 Task: Choose the theme "Light high contrast".
Action: Mouse moved to (1059, 106)
Screenshot: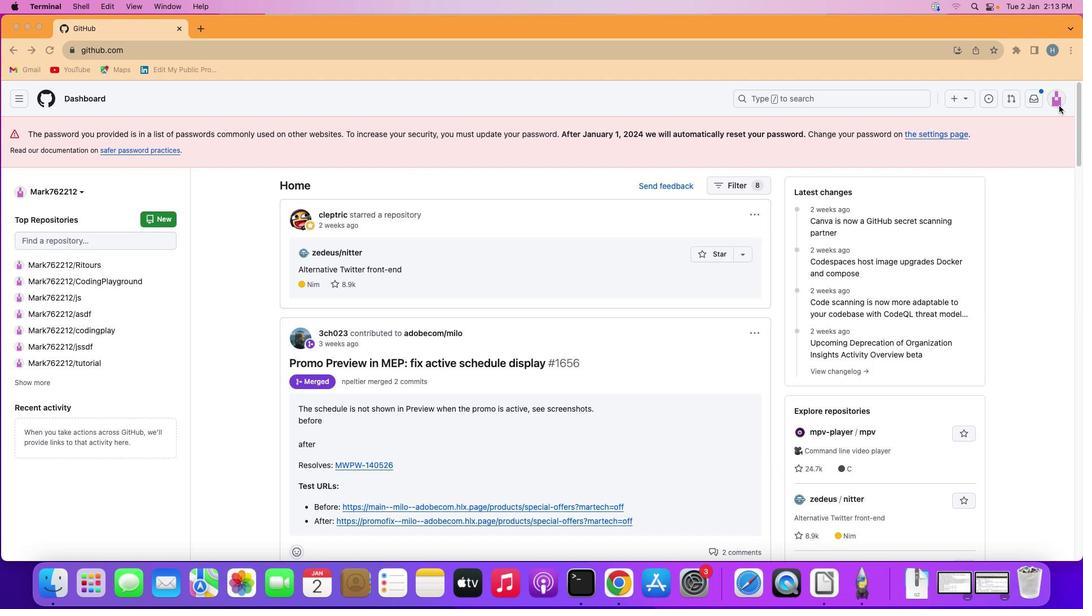 
Action: Mouse pressed left at (1059, 106)
Screenshot: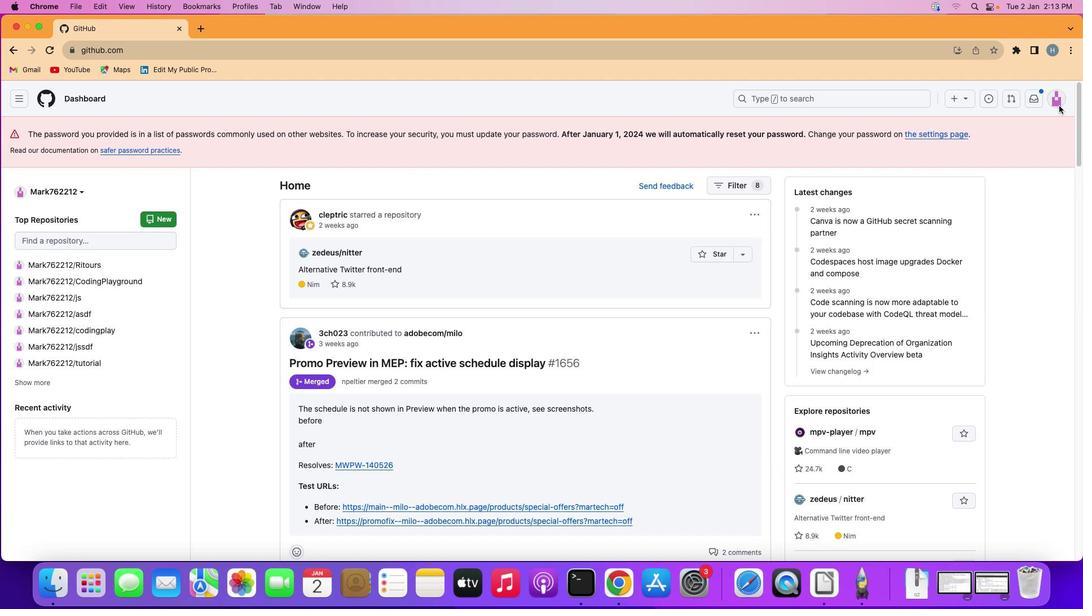
Action: Mouse moved to (1058, 101)
Screenshot: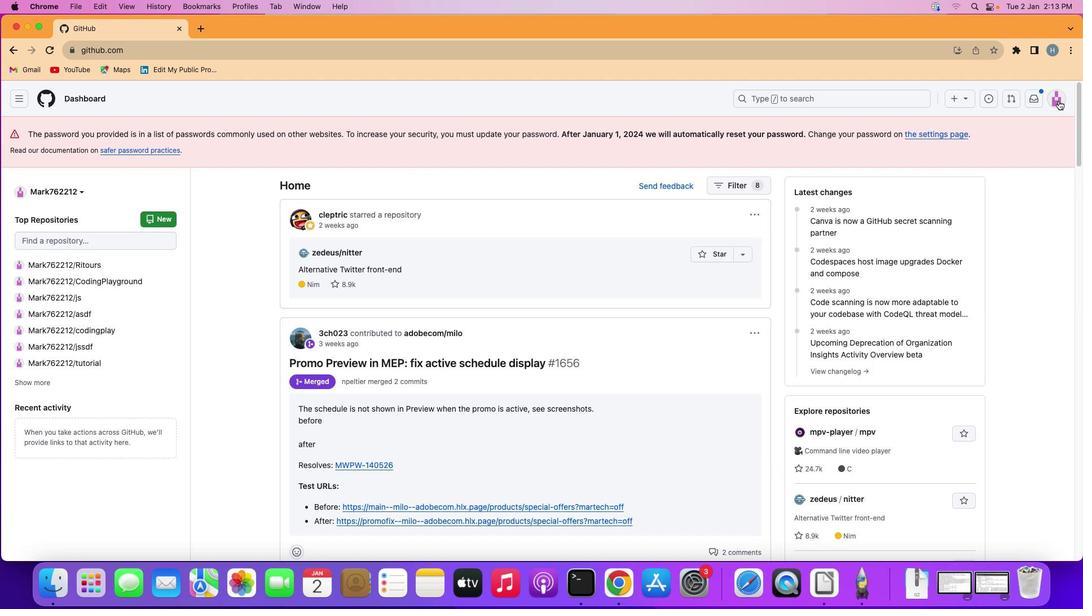 
Action: Mouse pressed left at (1058, 101)
Screenshot: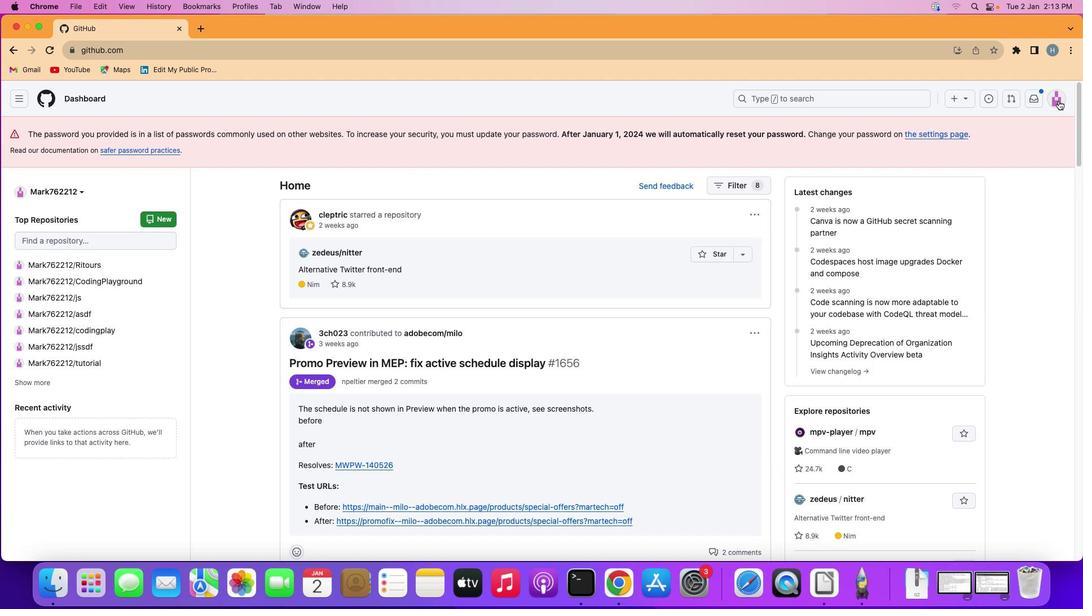 
Action: Mouse moved to (951, 406)
Screenshot: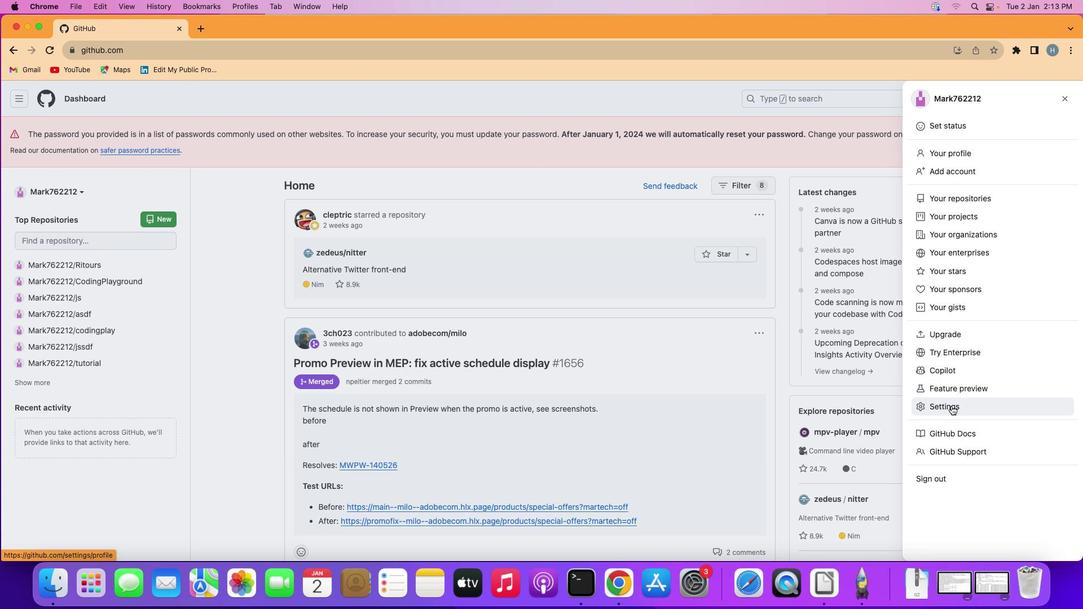 
Action: Mouse pressed left at (951, 406)
Screenshot: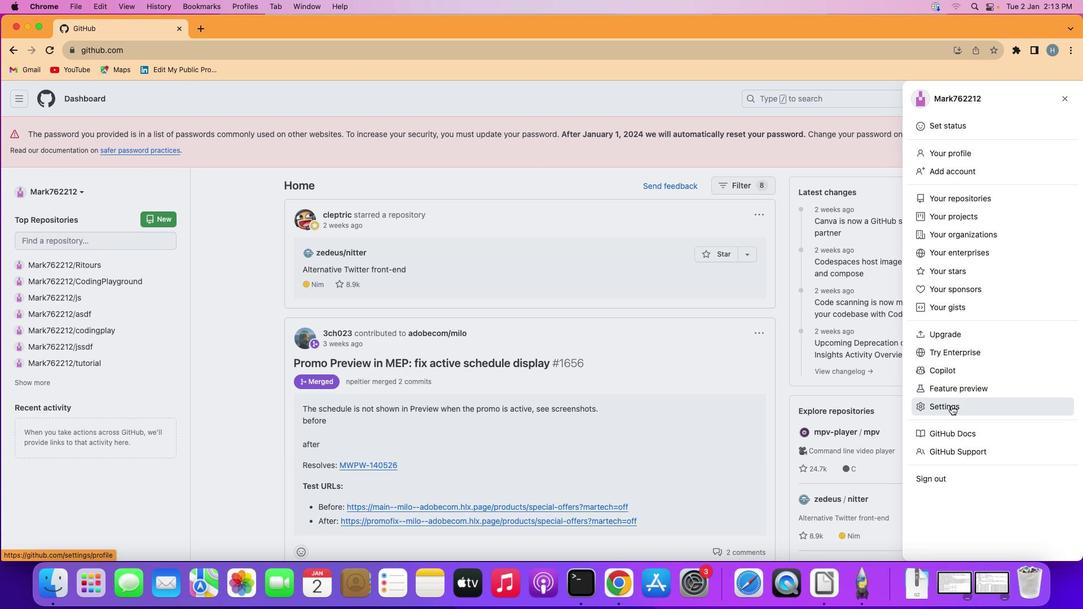 
Action: Mouse moved to (257, 271)
Screenshot: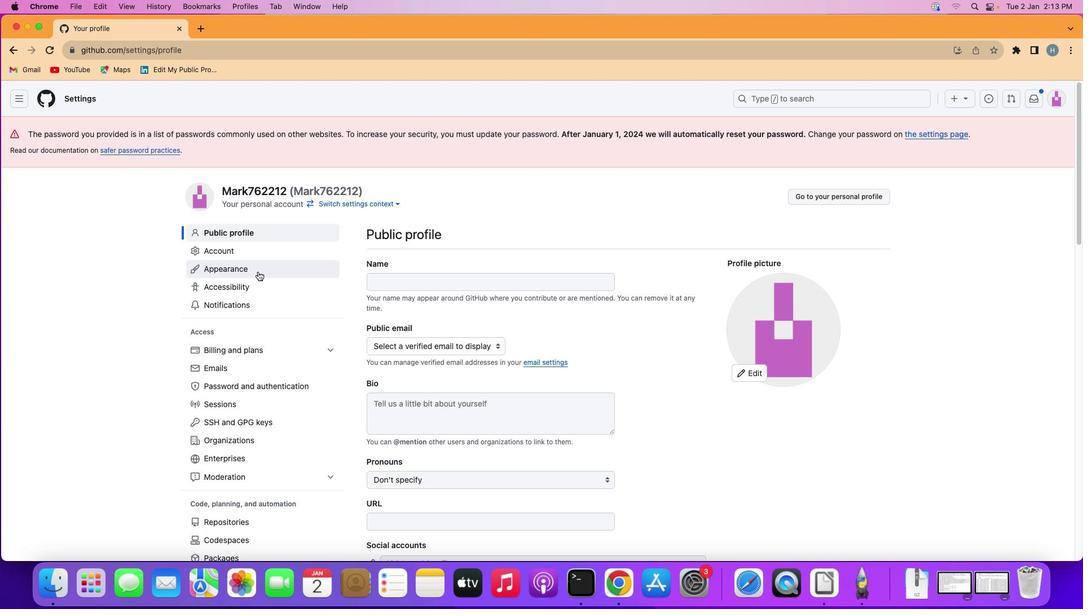 
Action: Mouse pressed left at (257, 271)
Screenshot: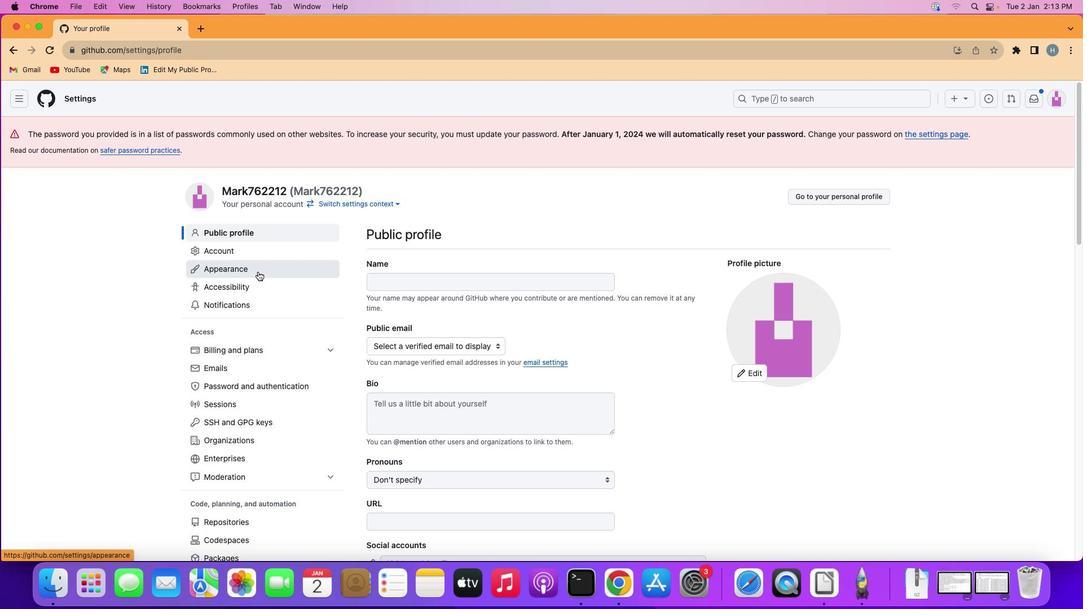 
Action: Mouse moved to (554, 429)
Screenshot: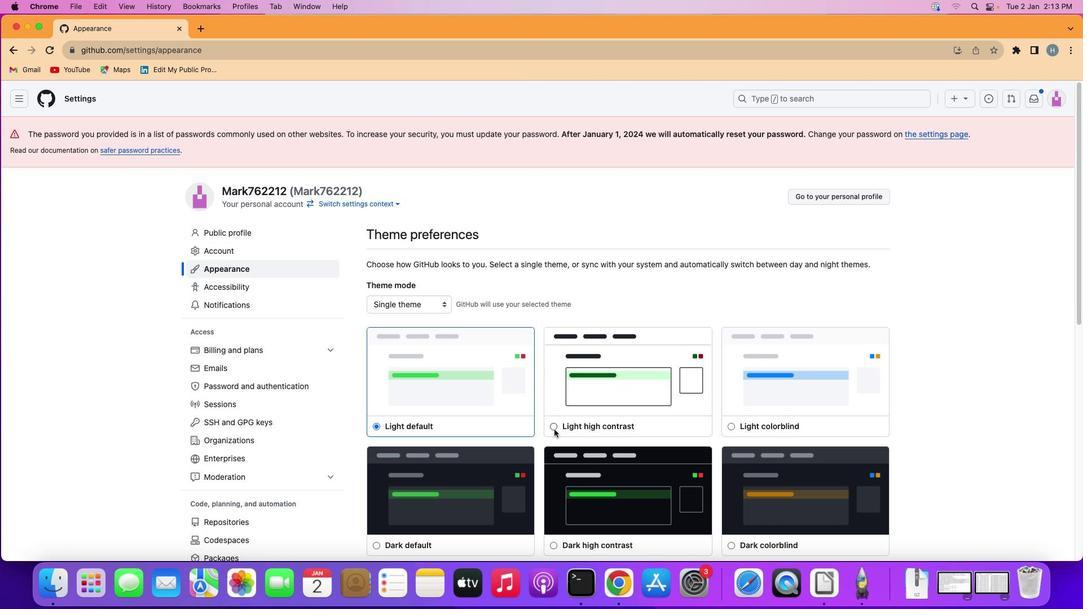 
Action: Mouse pressed left at (554, 429)
Screenshot: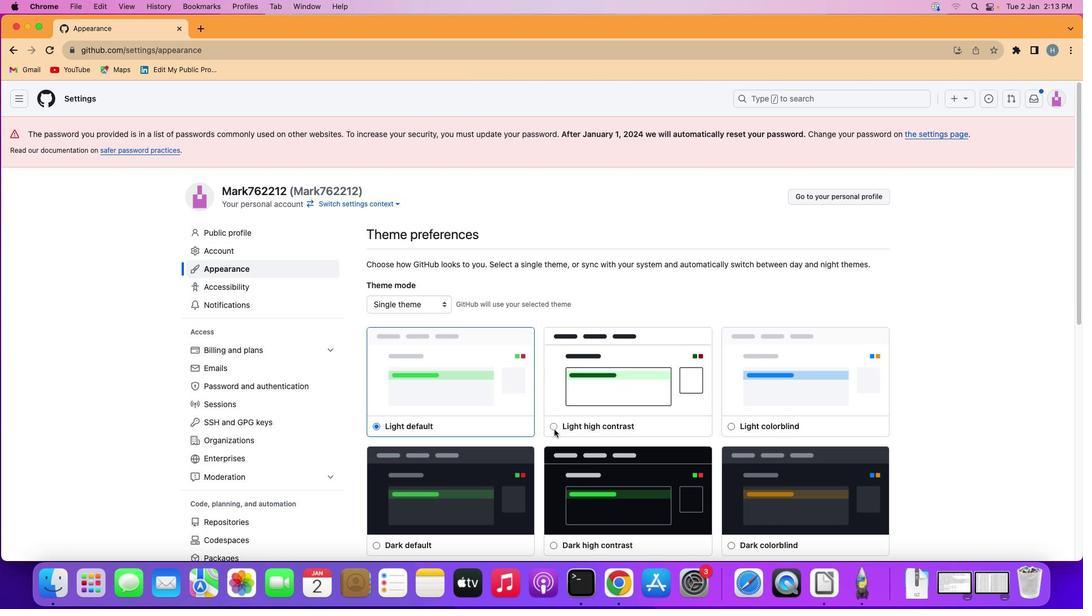 
